 Task: Create a sub task Release to Production / Go Live for the task  Develop a content management system (CMS) for a website in the project AgileBee , assign it to team member softage.1@softage.net and update the status of the sub task to  Off Track , set the priority of the sub task to High
Action: Mouse moved to (96, 309)
Screenshot: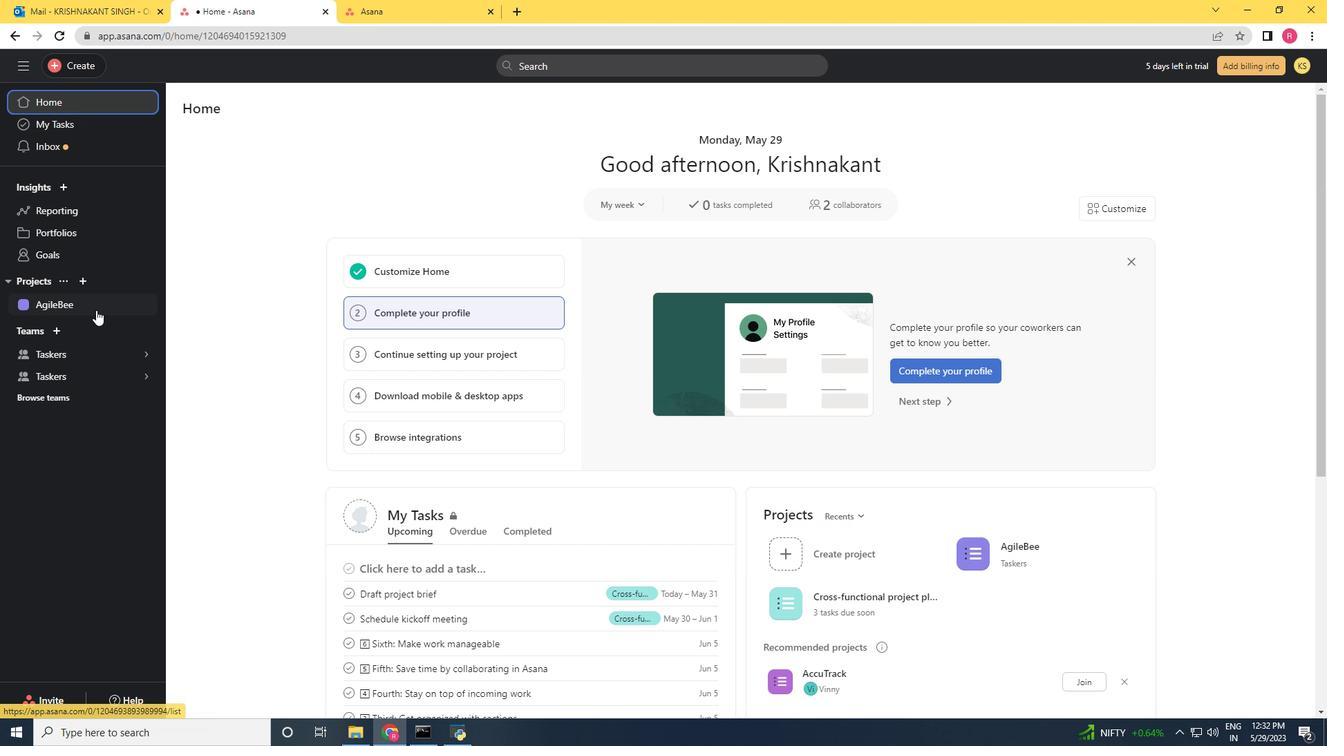 
Action: Mouse pressed left at (96, 309)
Screenshot: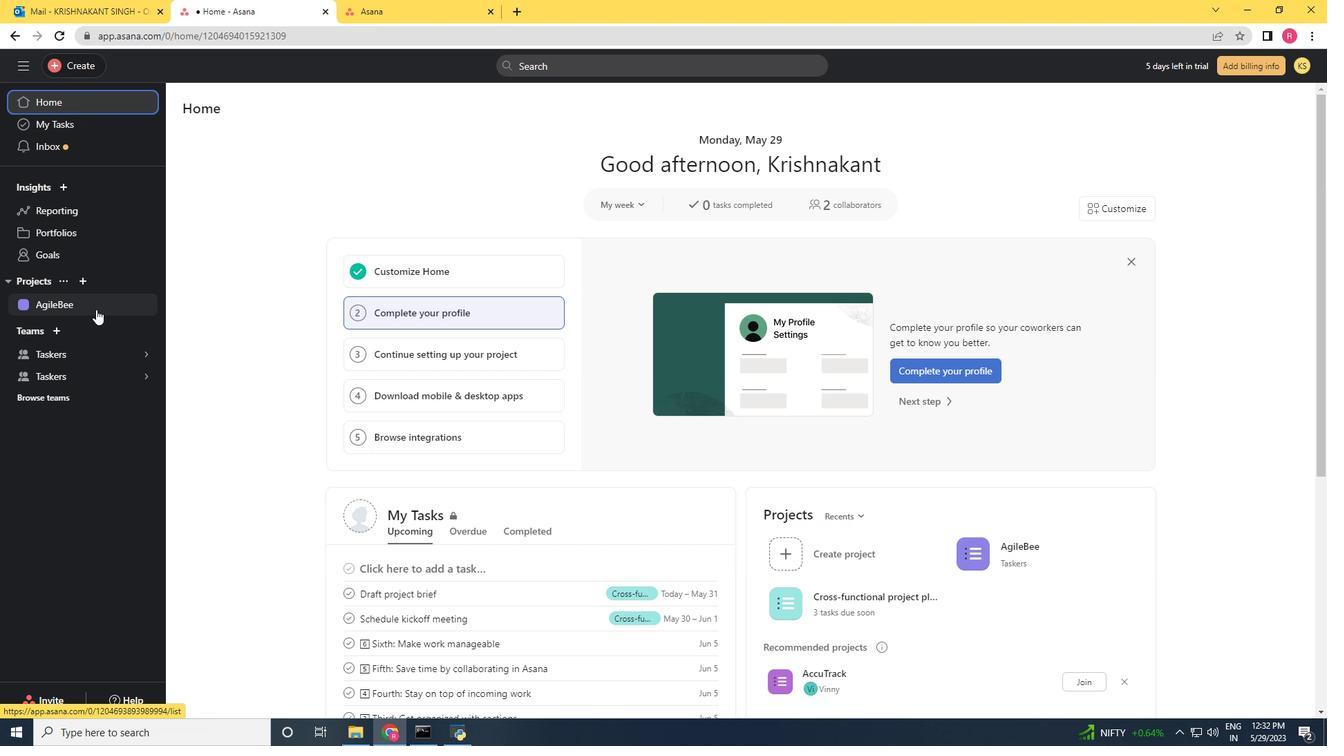
Action: Mouse moved to (665, 300)
Screenshot: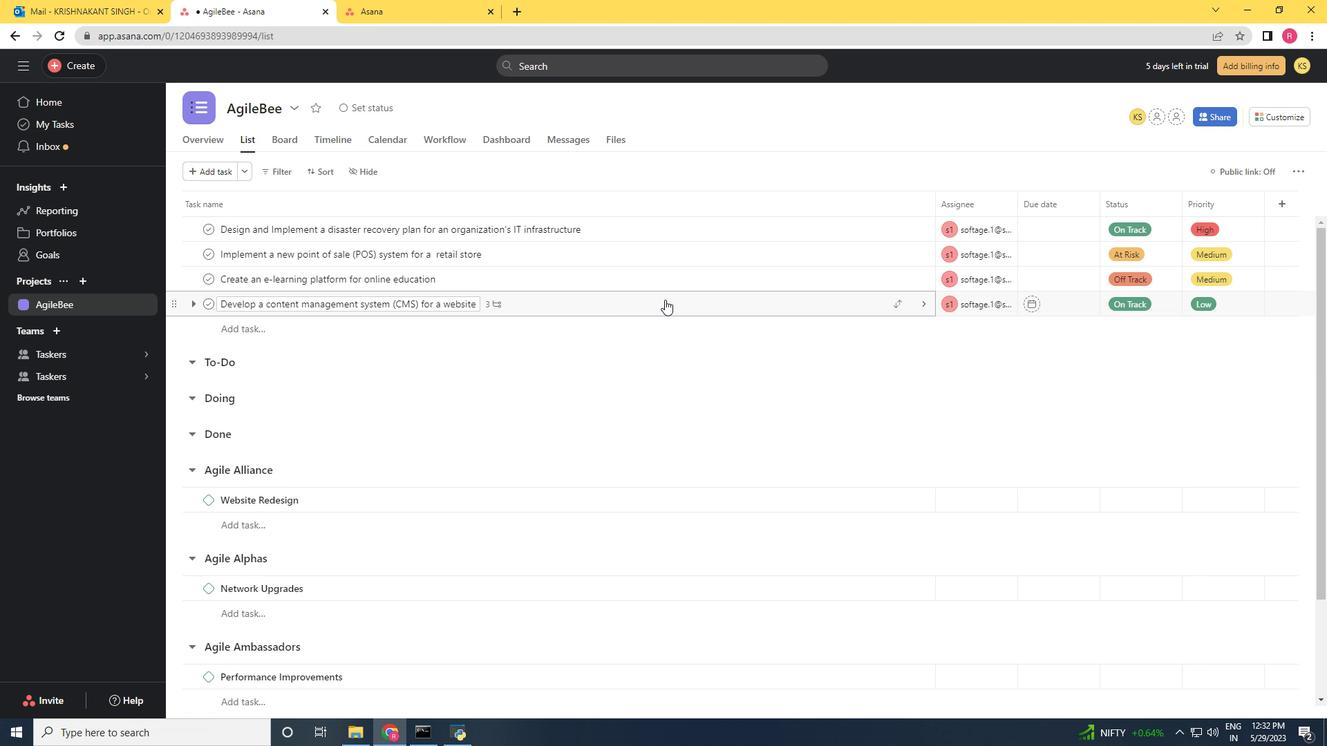 
Action: Mouse pressed left at (665, 300)
Screenshot: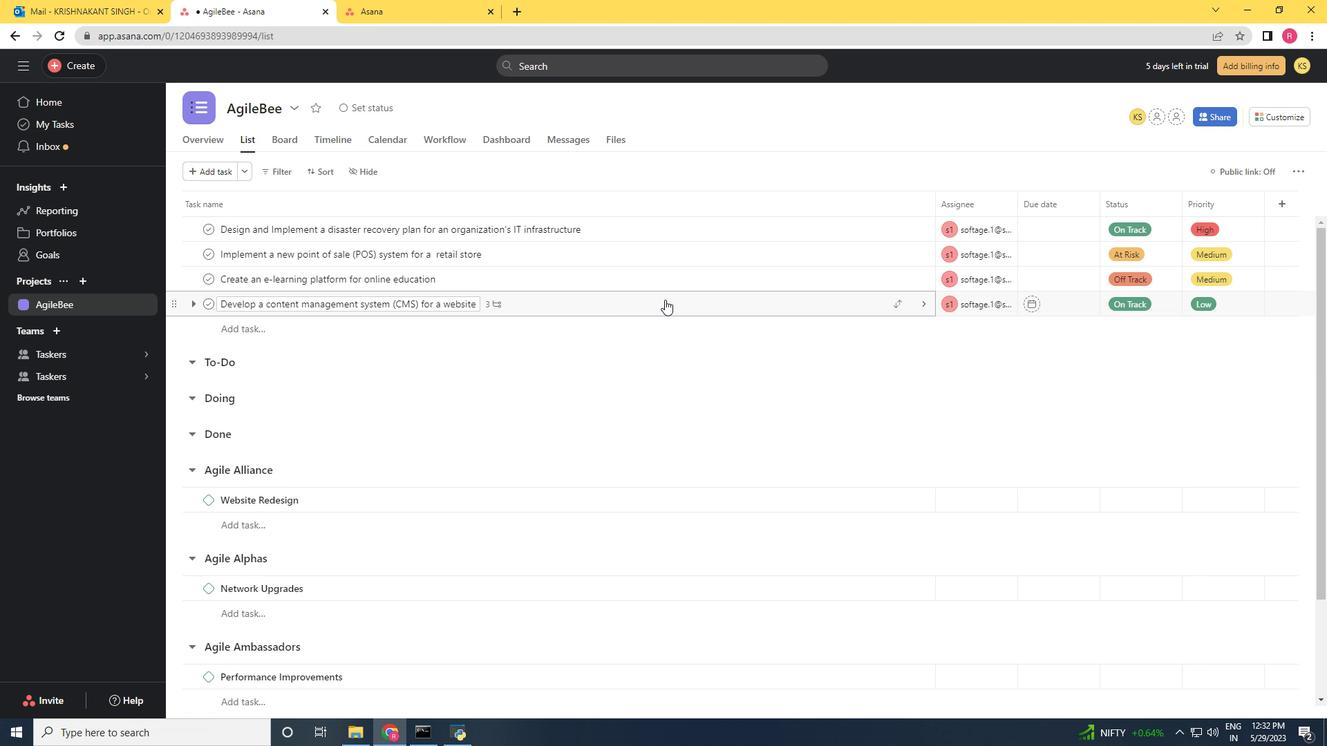 
Action: Mouse moved to (969, 453)
Screenshot: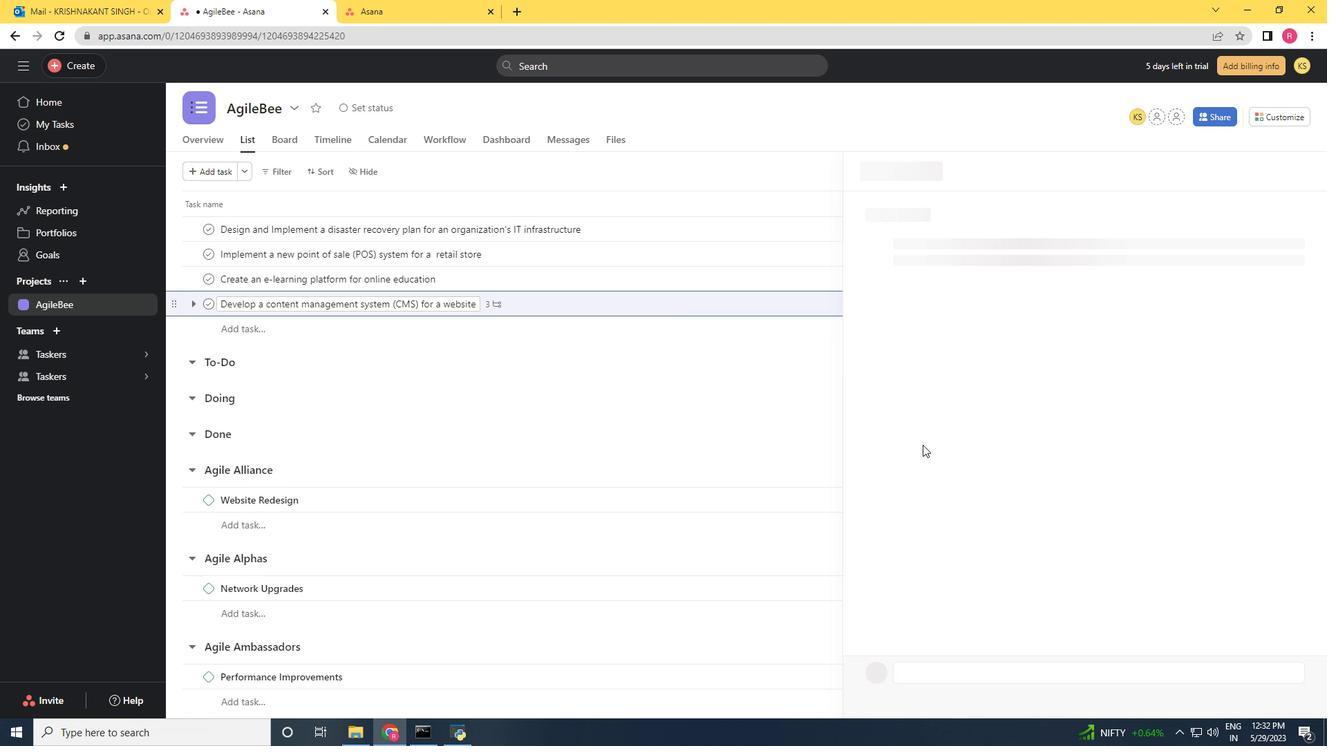 
Action: Mouse scrolled (969, 452) with delta (0, 0)
Screenshot: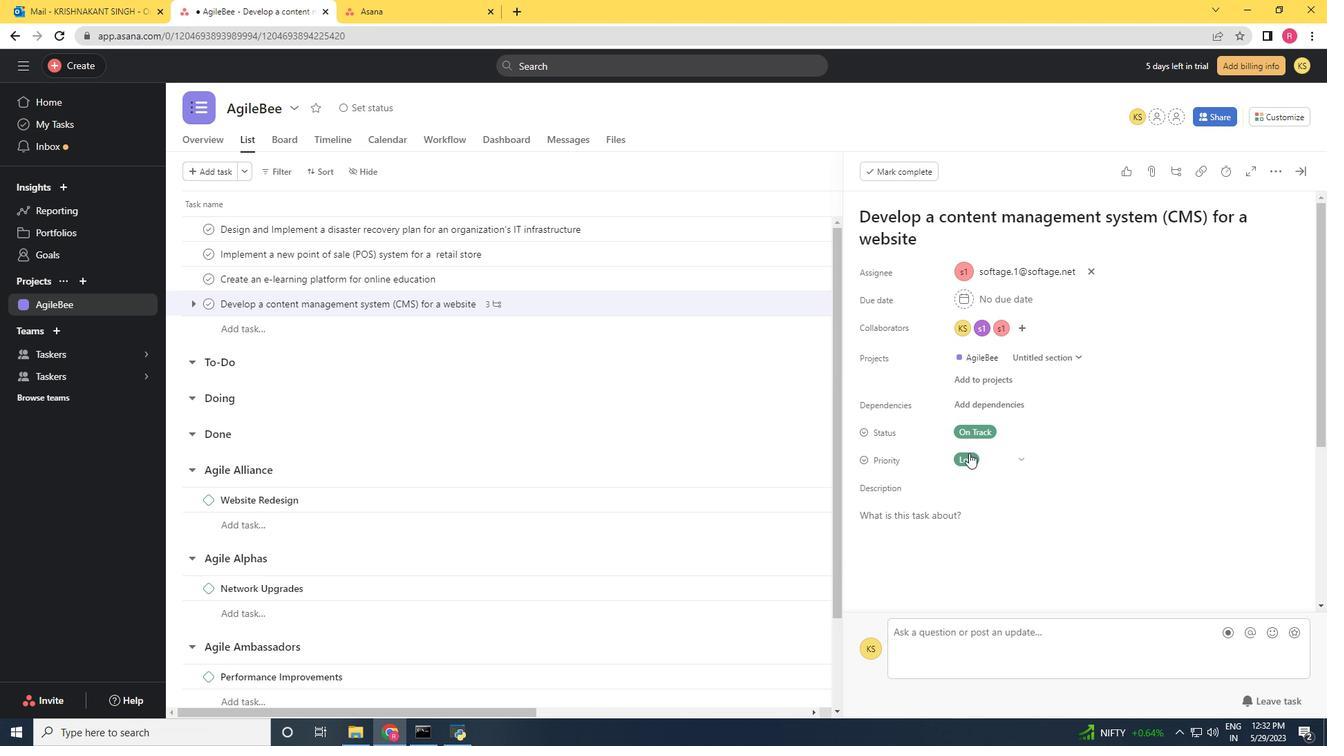 
Action: Mouse moved to (970, 455)
Screenshot: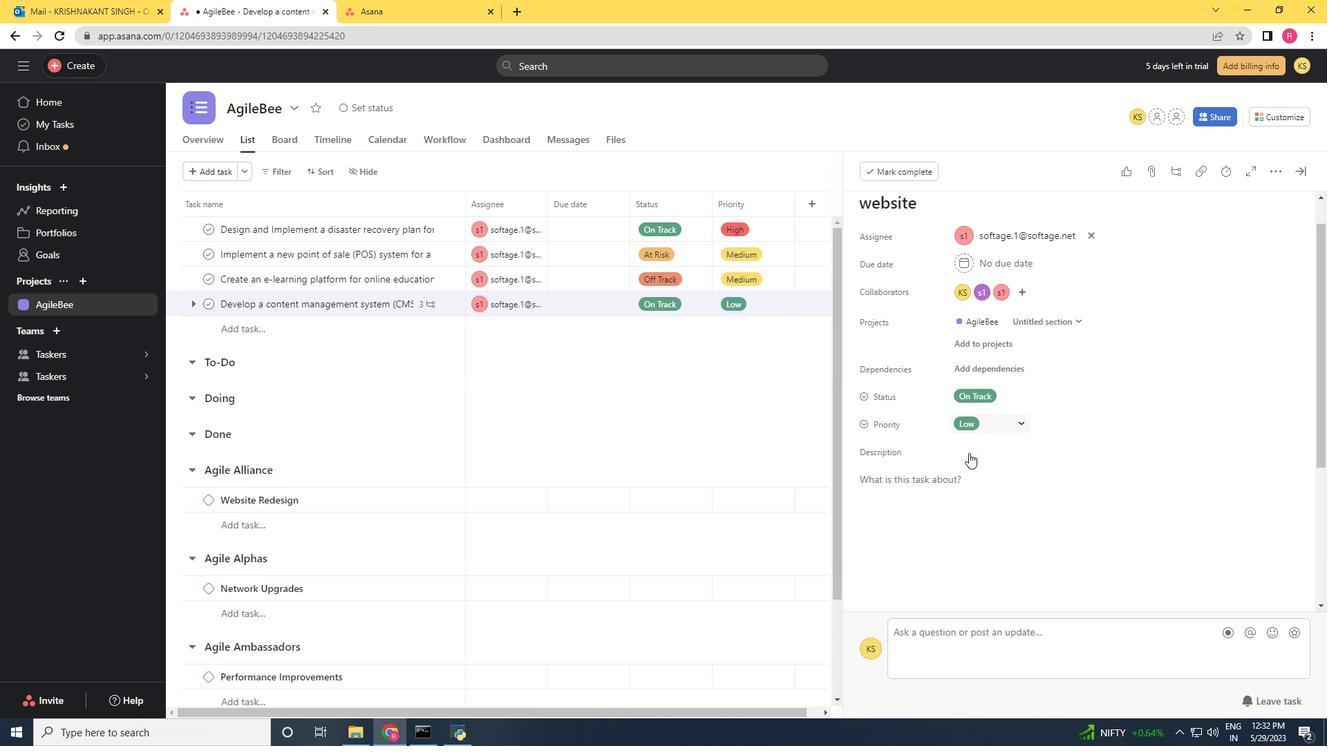 
Action: Mouse scrolled (970, 454) with delta (0, 0)
Screenshot: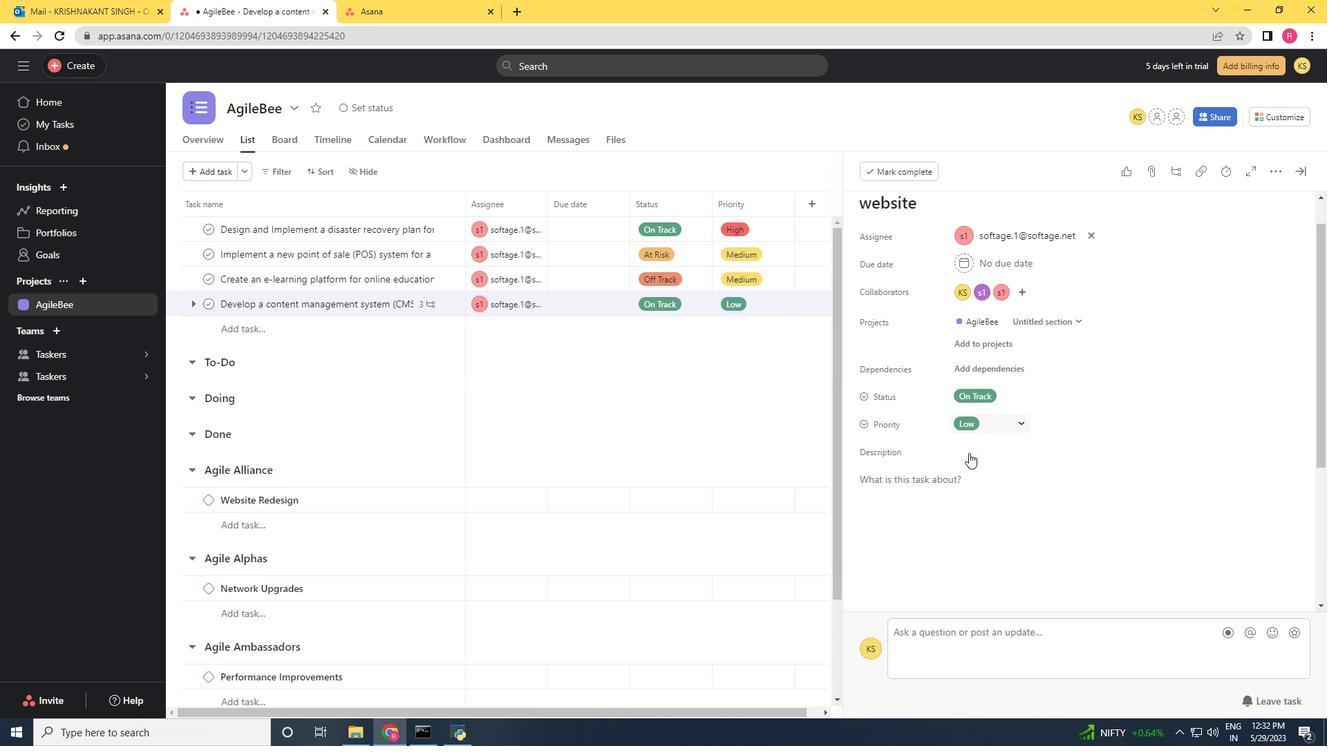 
Action: Mouse moved to (970, 455)
Screenshot: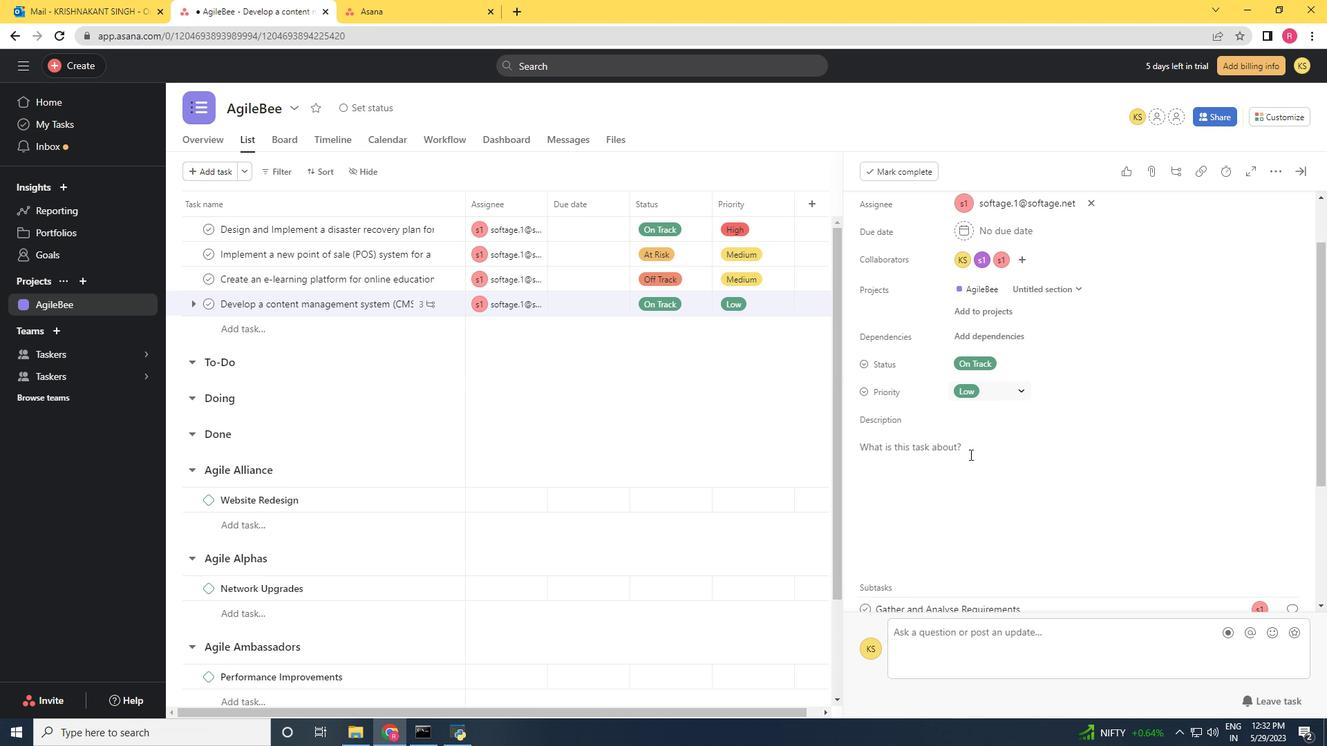 
Action: Mouse scrolled (970, 455) with delta (0, 0)
Screenshot: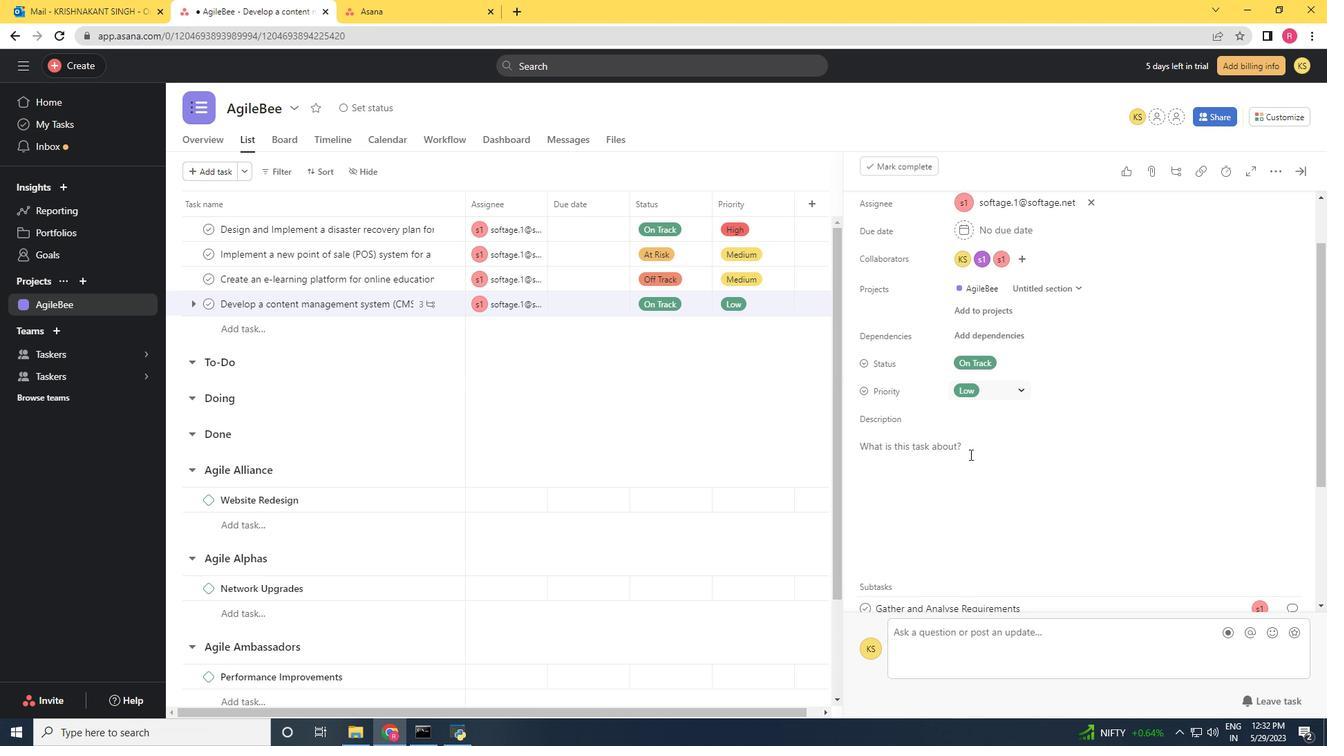 
Action: Mouse scrolled (970, 455) with delta (0, 0)
Screenshot: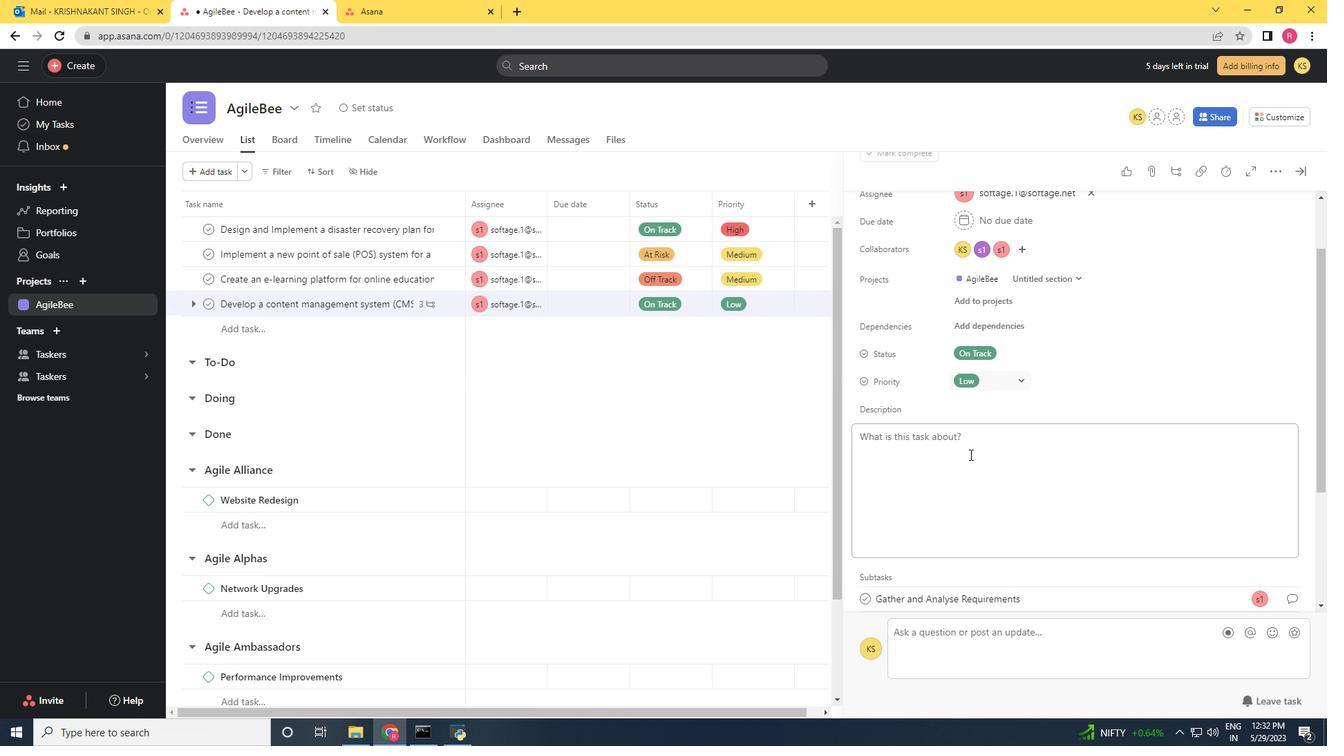 
Action: Mouse moved to (970, 457)
Screenshot: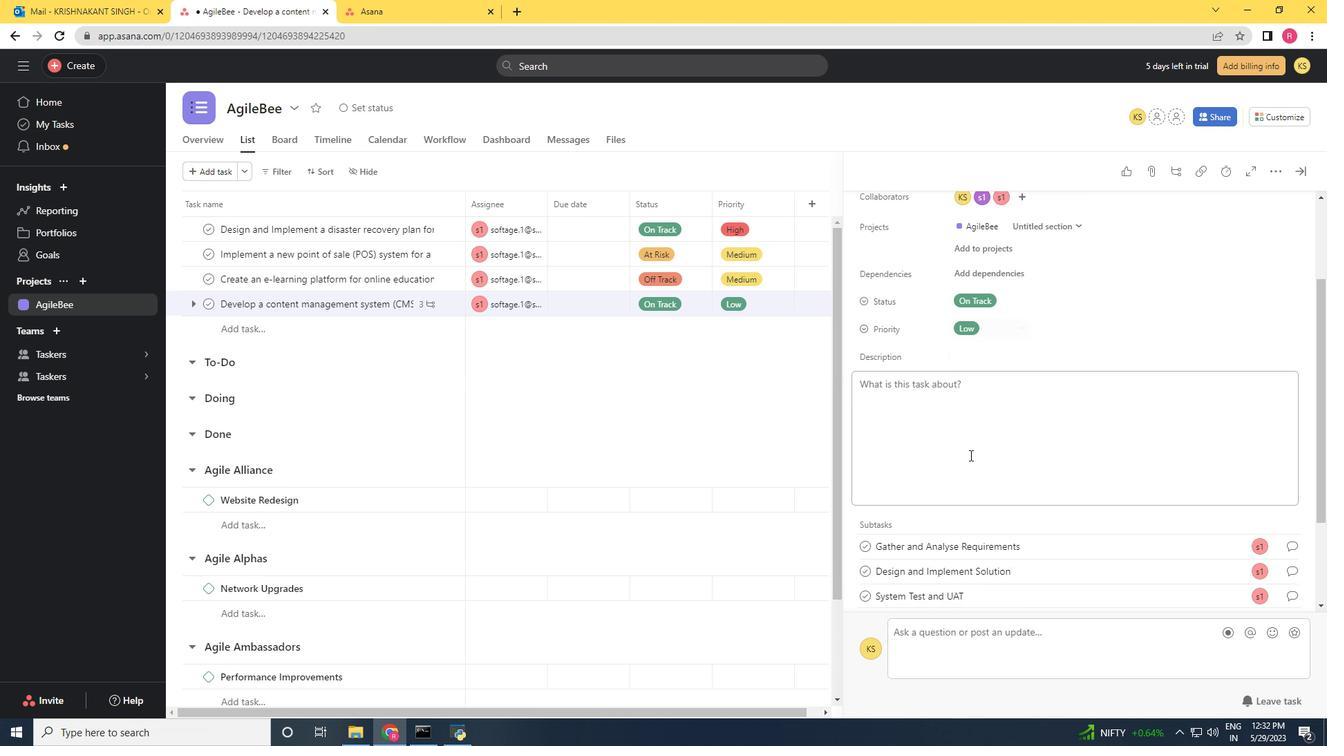 
Action: Mouse scrolled (970, 456) with delta (0, 0)
Screenshot: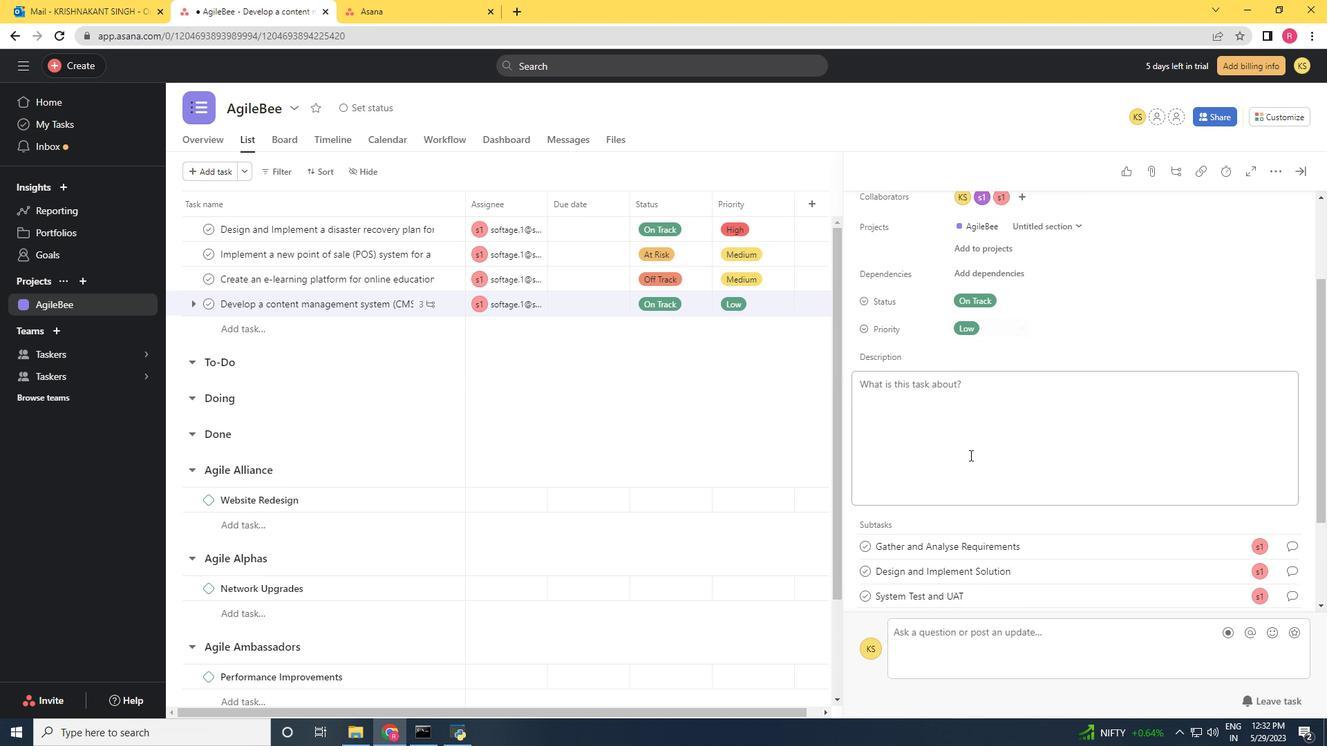 
Action: Mouse moved to (889, 486)
Screenshot: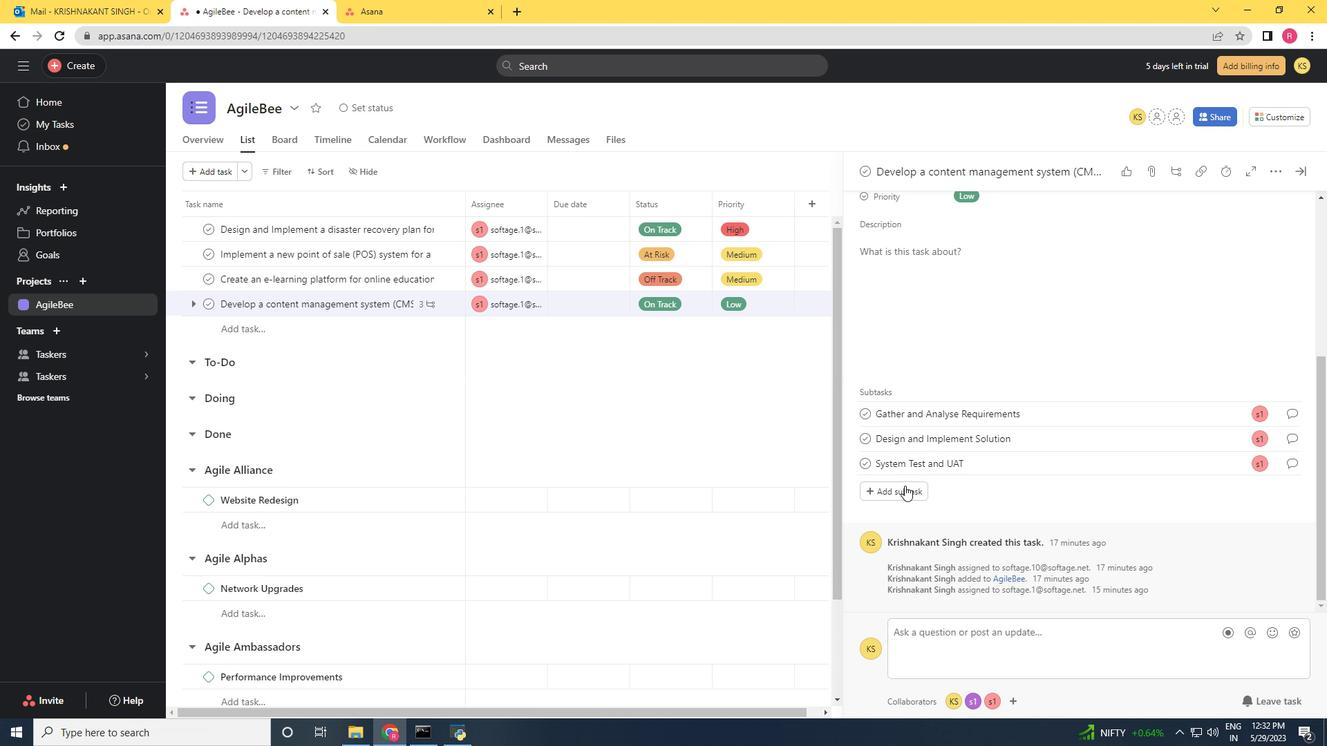 
Action: Mouse pressed left at (889, 486)
Screenshot: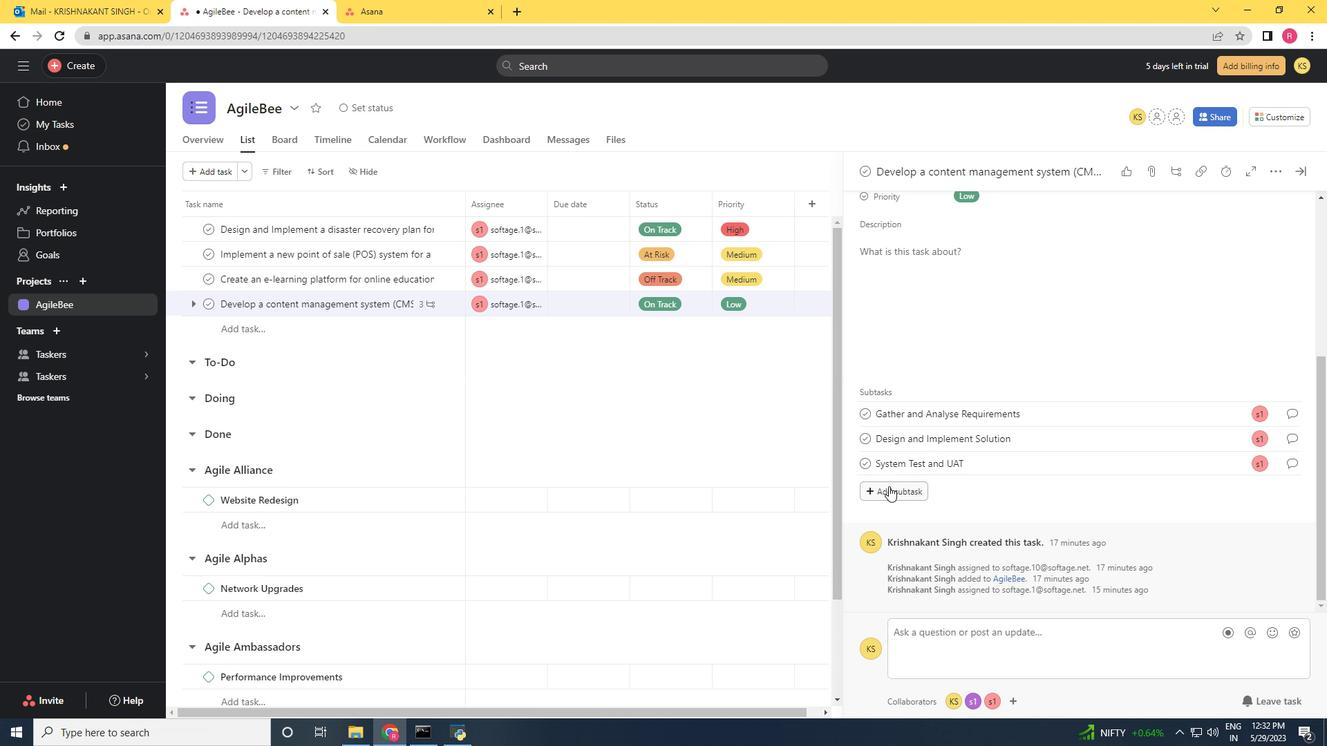 
Action: Mouse moved to (1202, 343)
Screenshot: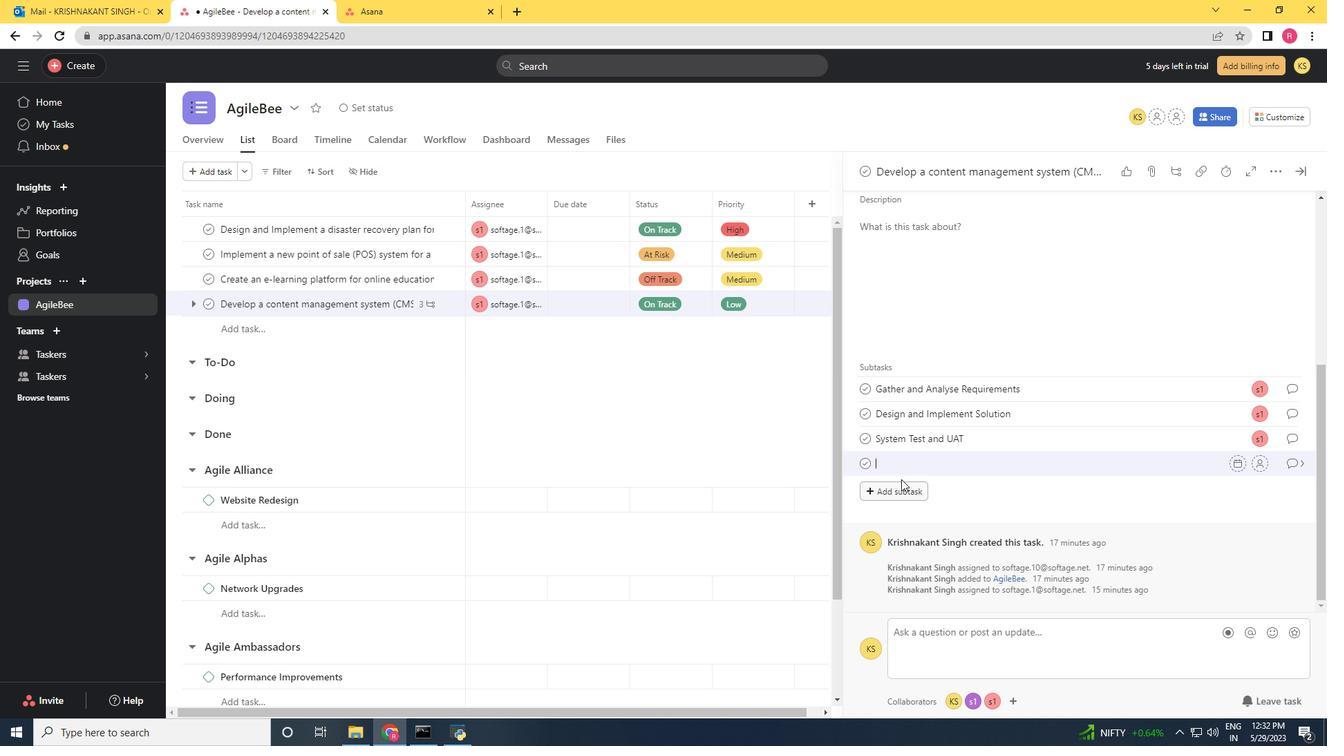
Action: Key pressed <Key.shift>Release<Key.space>to<Key.space><Key.shift>Production<Key.space>/<Key.space><Key.shift>Go<Key.space><Key.shift>Live
Screenshot: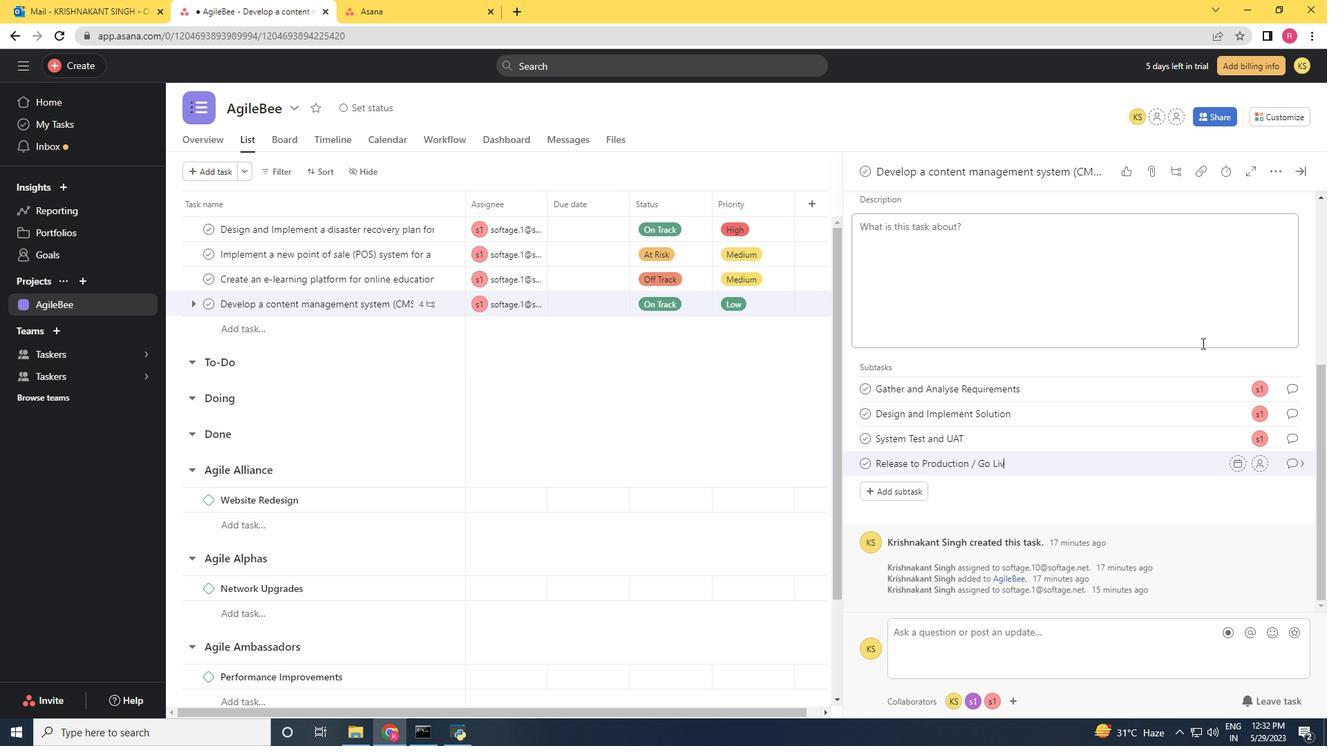 
Action: Mouse moved to (1261, 466)
Screenshot: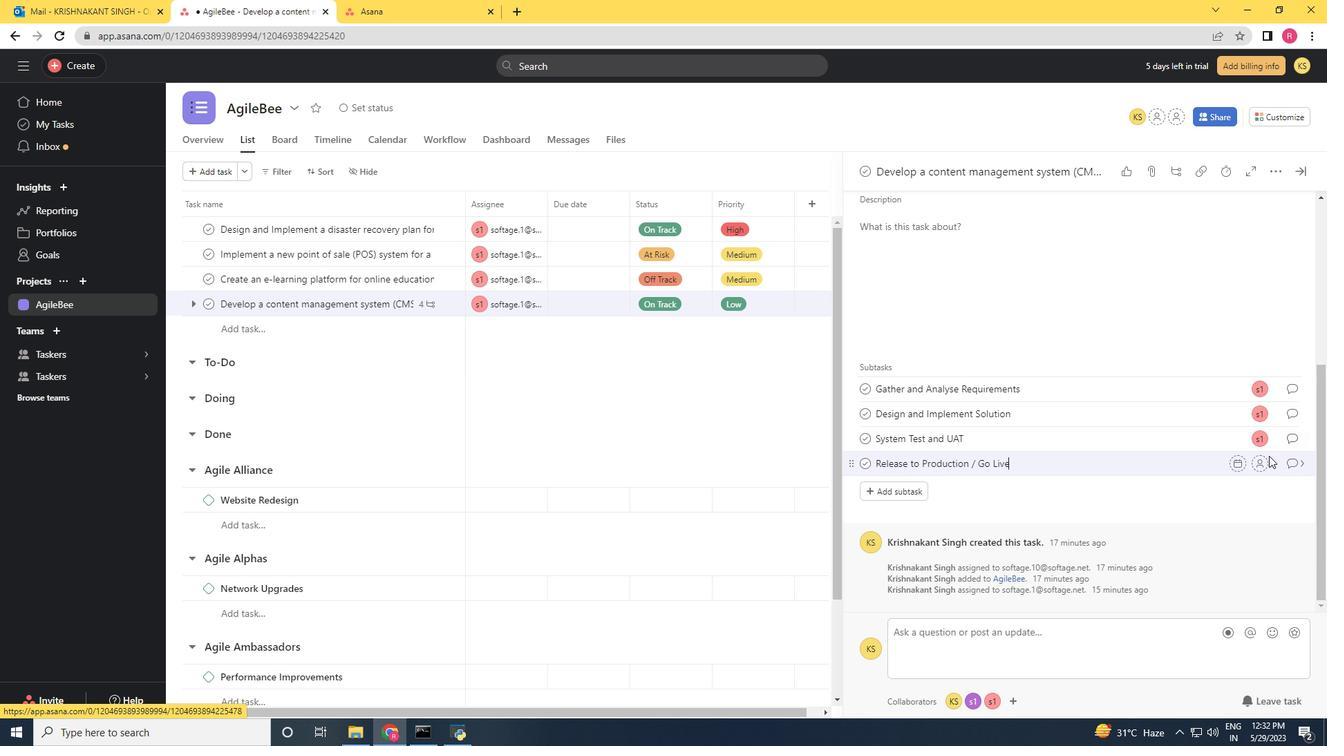
Action: Mouse pressed left at (1261, 466)
Screenshot: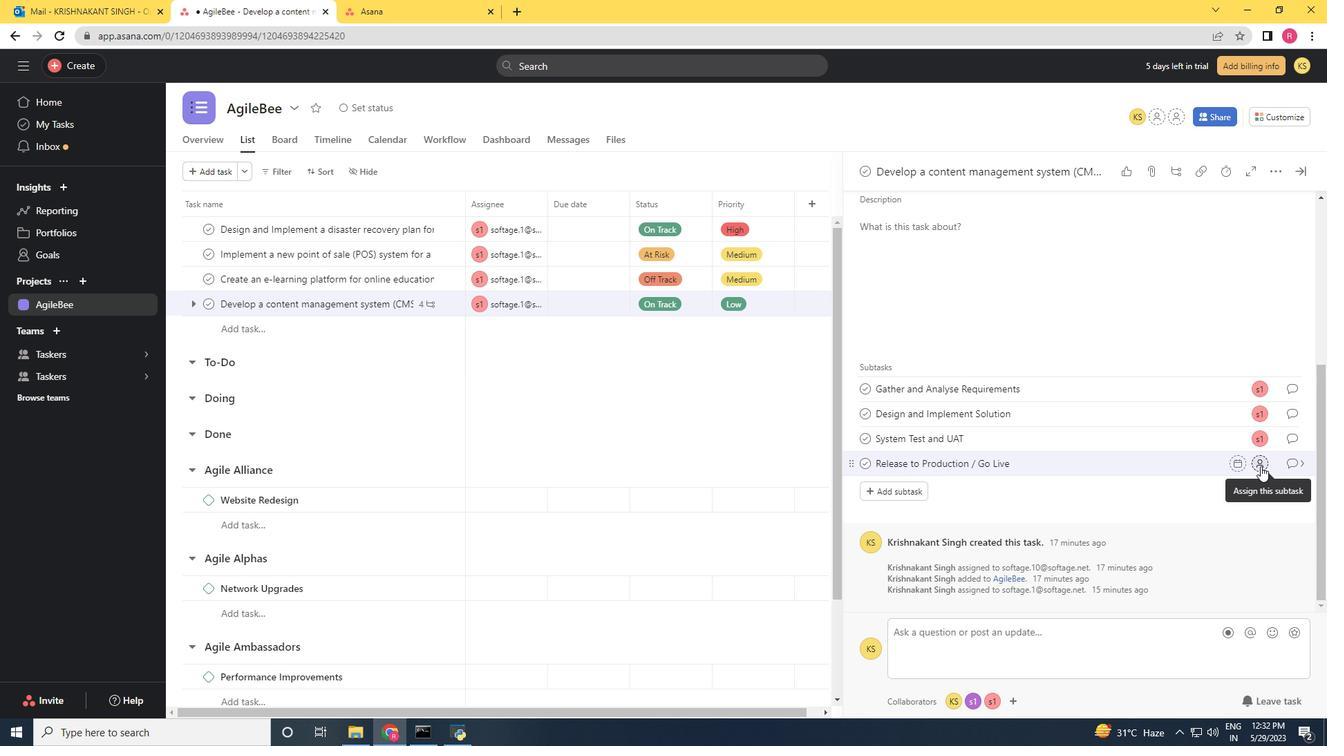 
Action: Key pressed softage.1<Key.shift>@softage.net
Screenshot: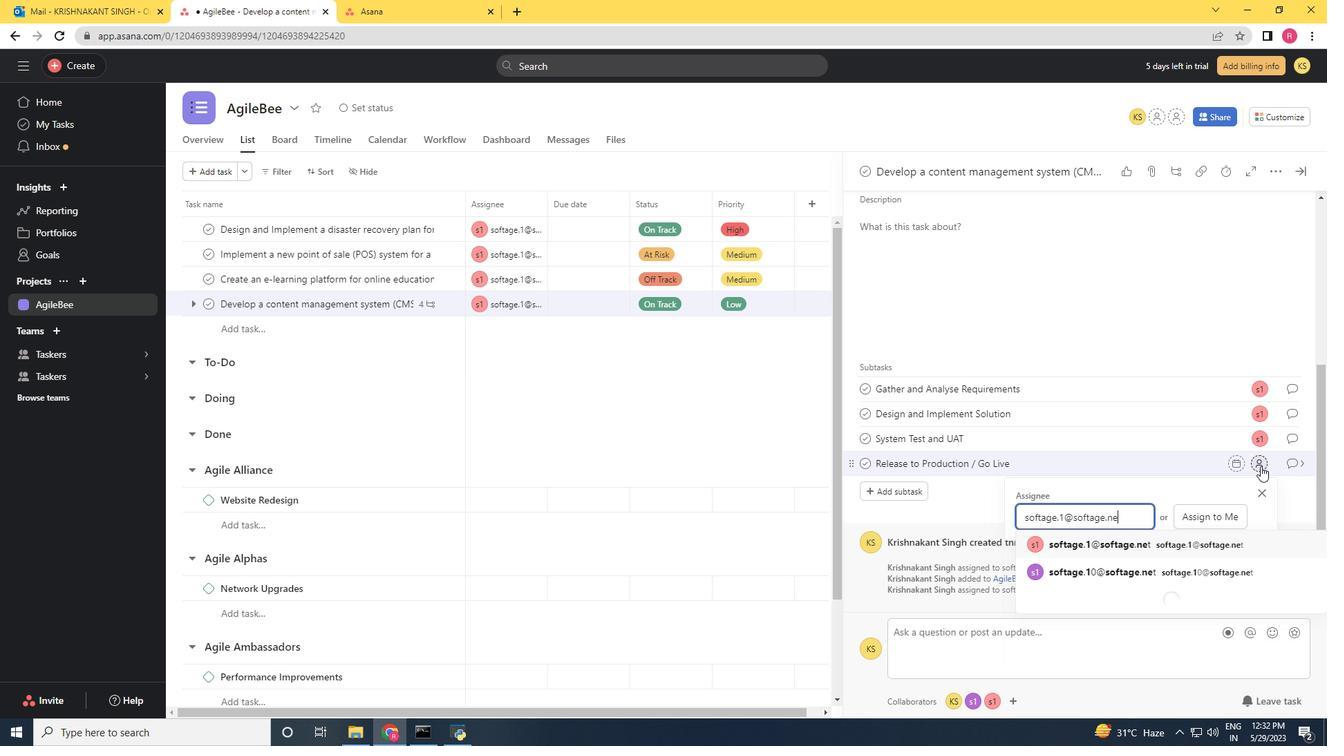 
Action: Mouse moved to (1115, 548)
Screenshot: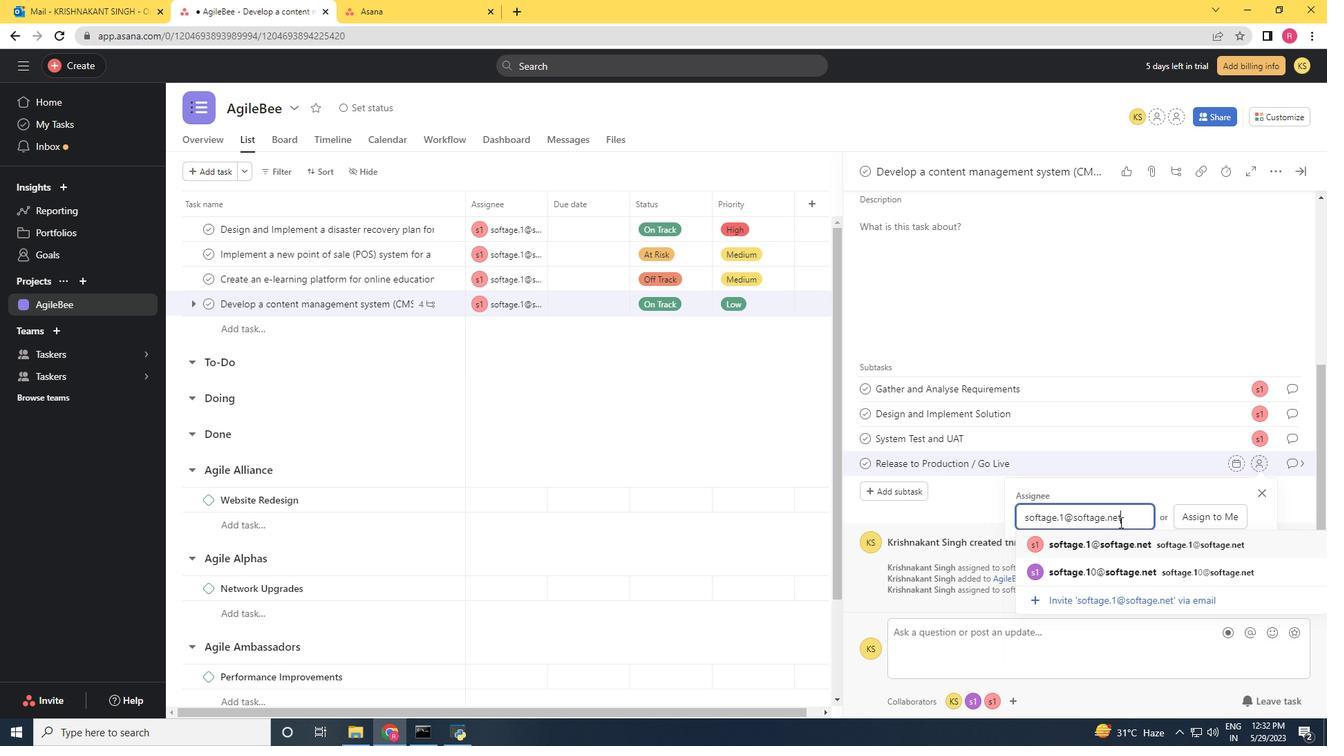
Action: Mouse pressed left at (1115, 548)
Screenshot: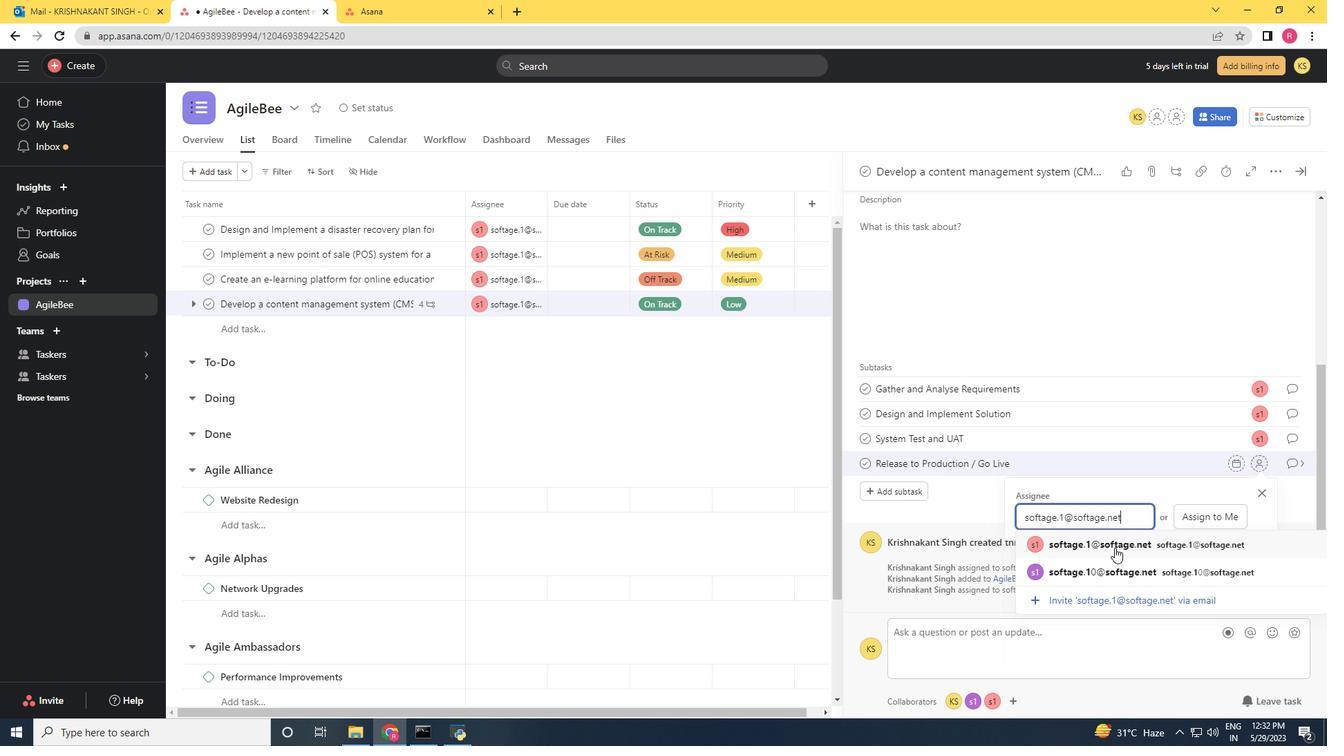 
Action: Mouse moved to (1300, 464)
Screenshot: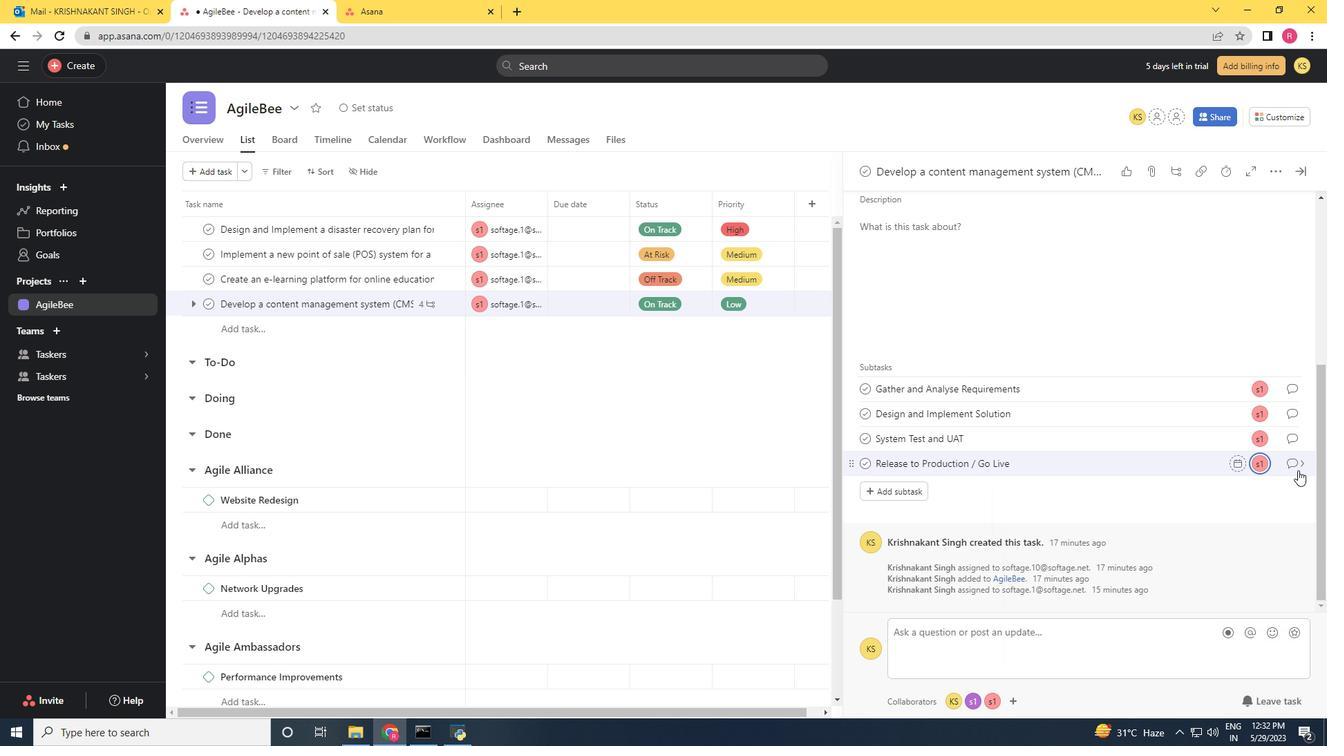 
Action: Mouse pressed left at (1300, 464)
Screenshot: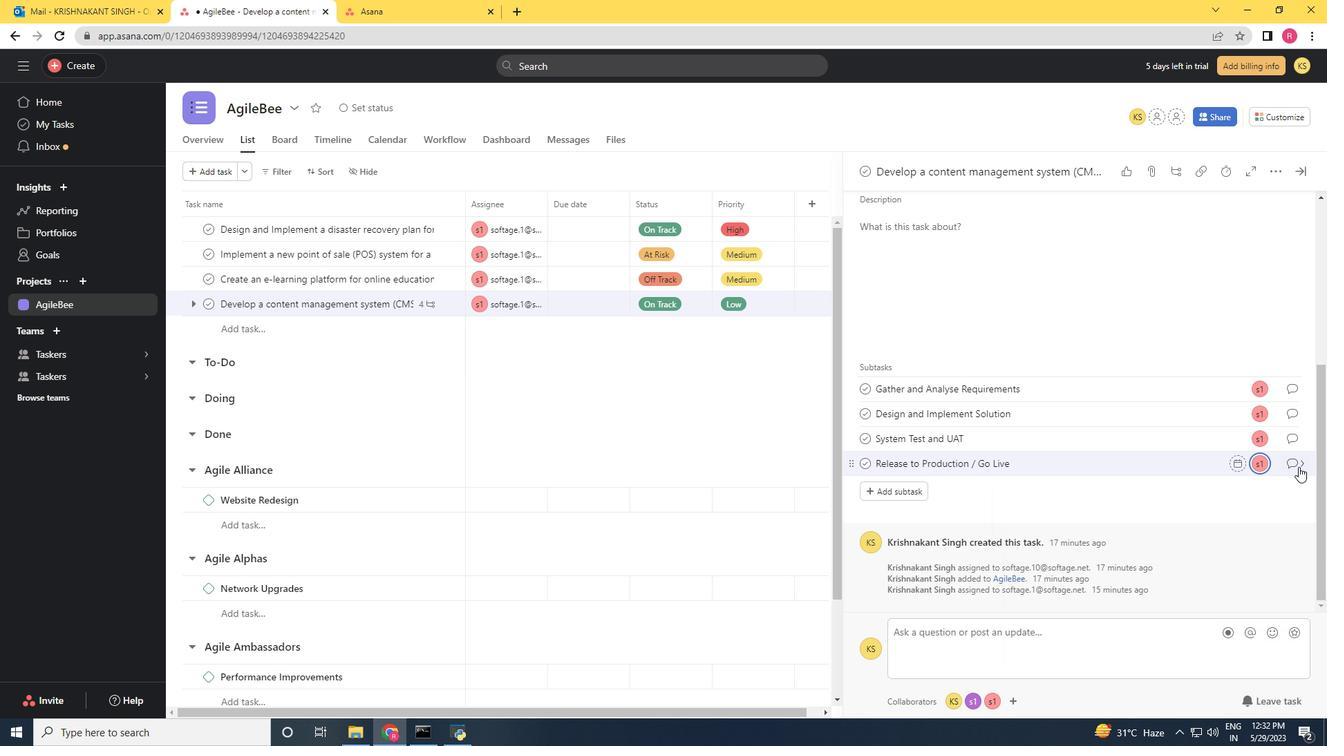 
Action: Mouse moved to (926, 394)
Screenshot: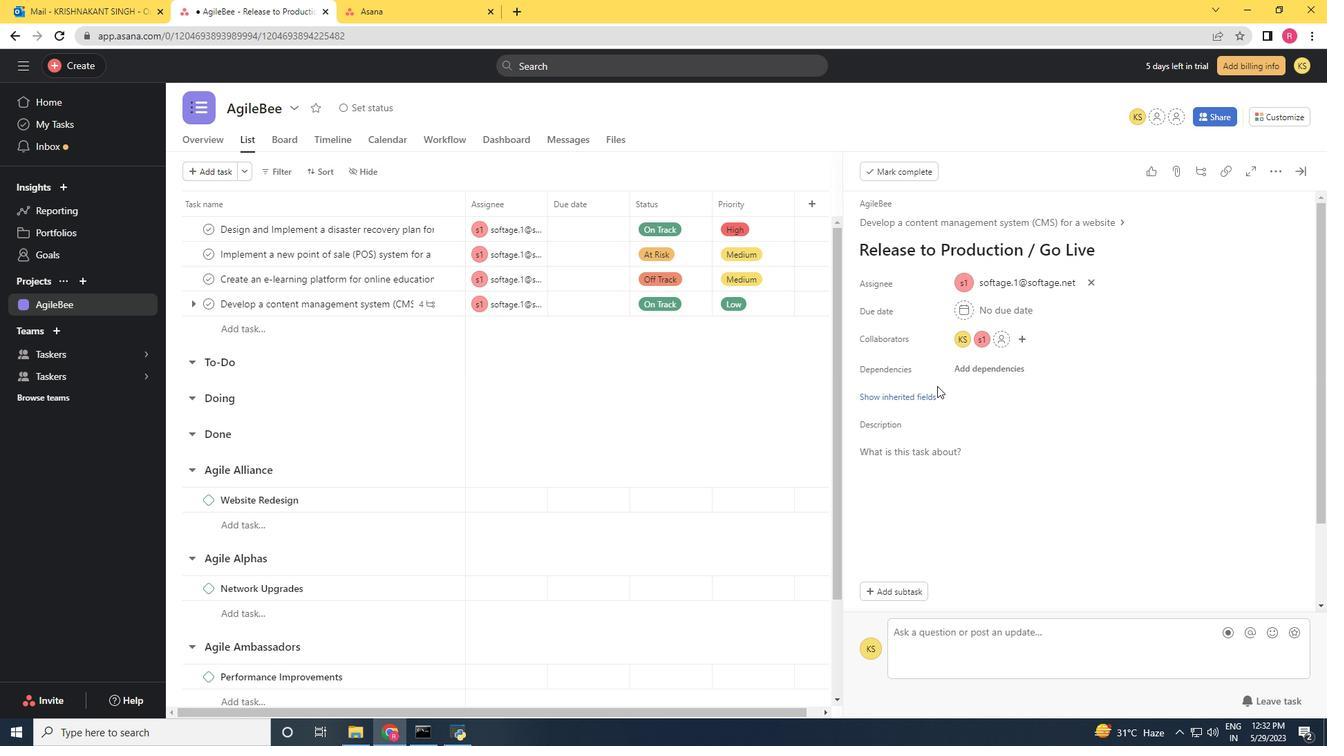 
Action: Mouse pressed left at (926, 394)
Screenshot: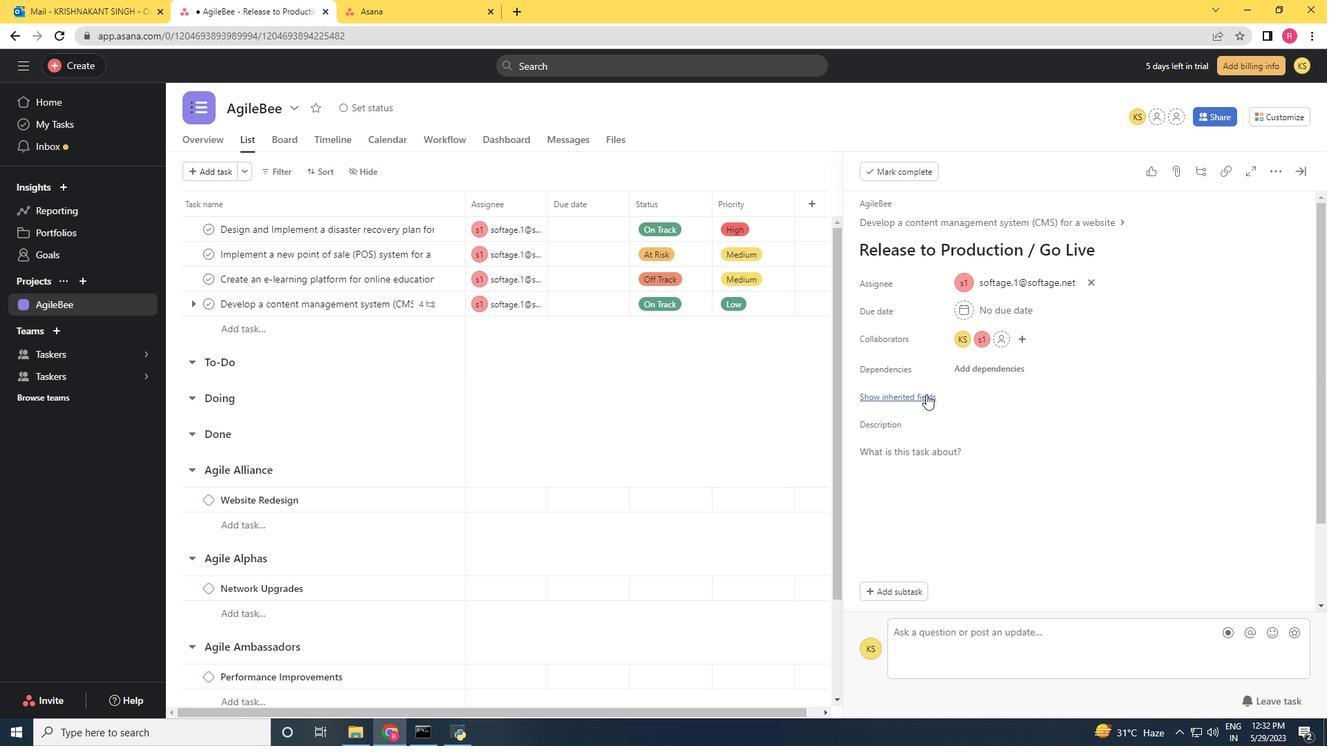 
Action: Mouse moved to (953, 421)
Screenshot: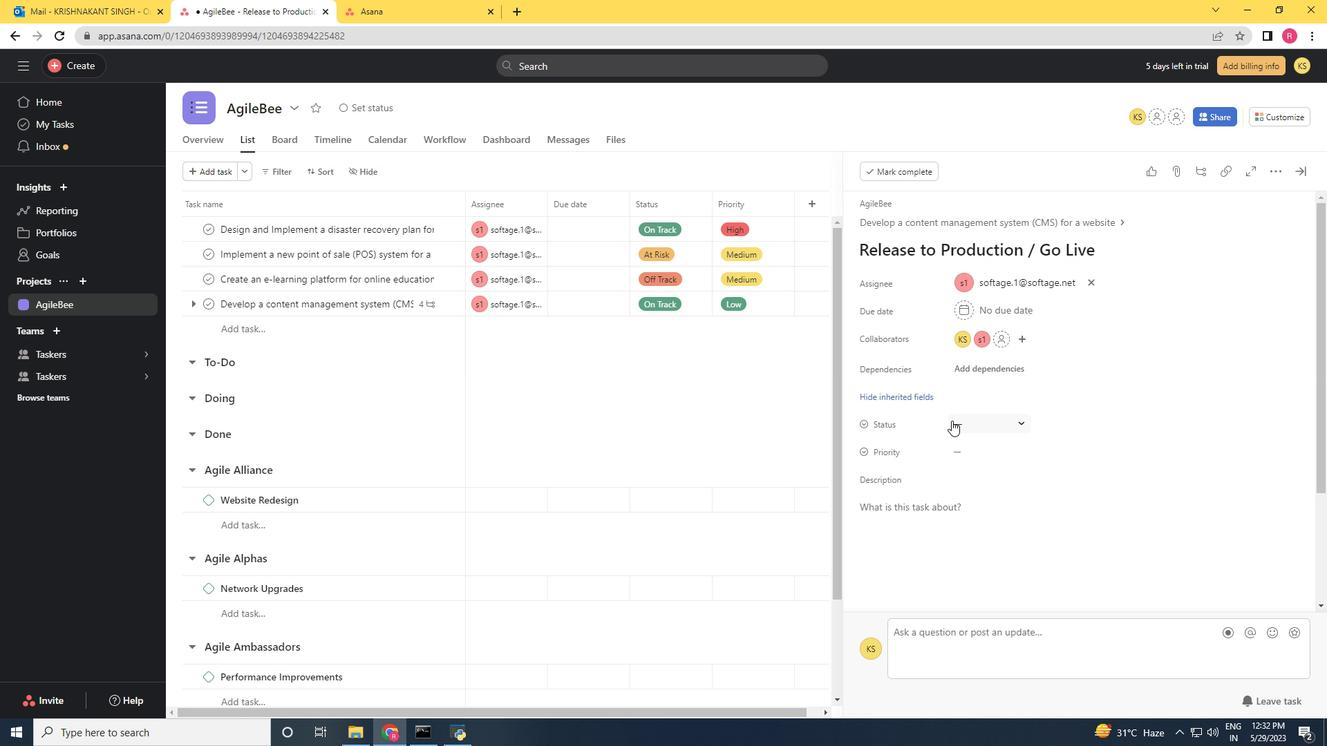 
Action: Mouse pressed left at (953, 421)
Screenshot: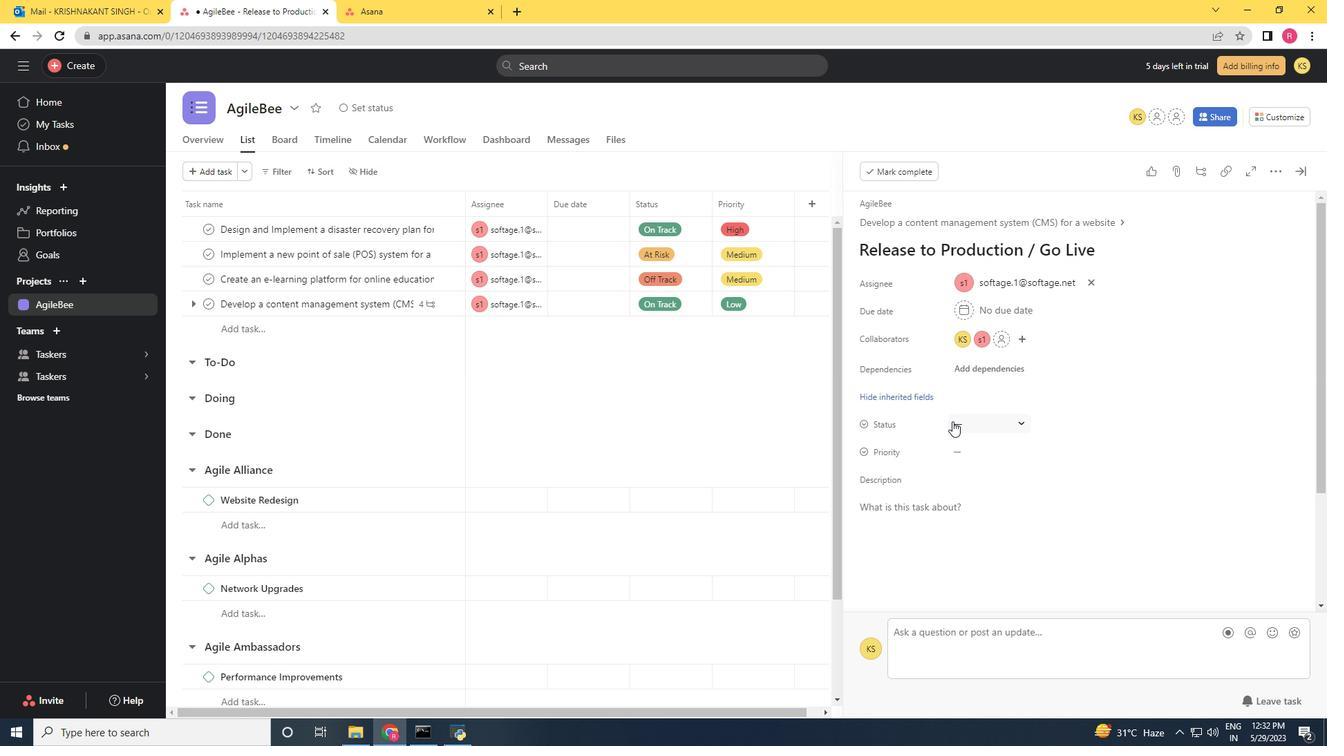 
Action: Mouse moved to (995, 493)
Screenshot: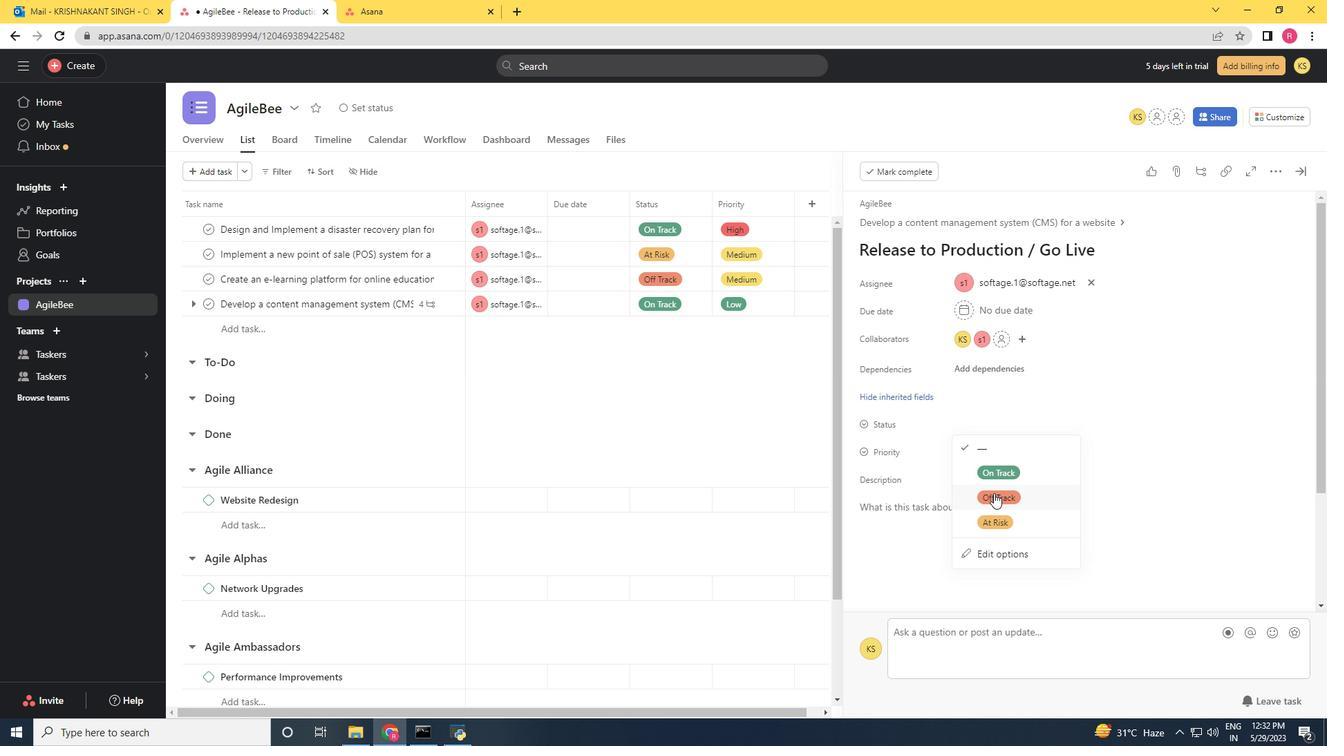 
Action: Mouse pressed left at (995, 493)
Screenshot: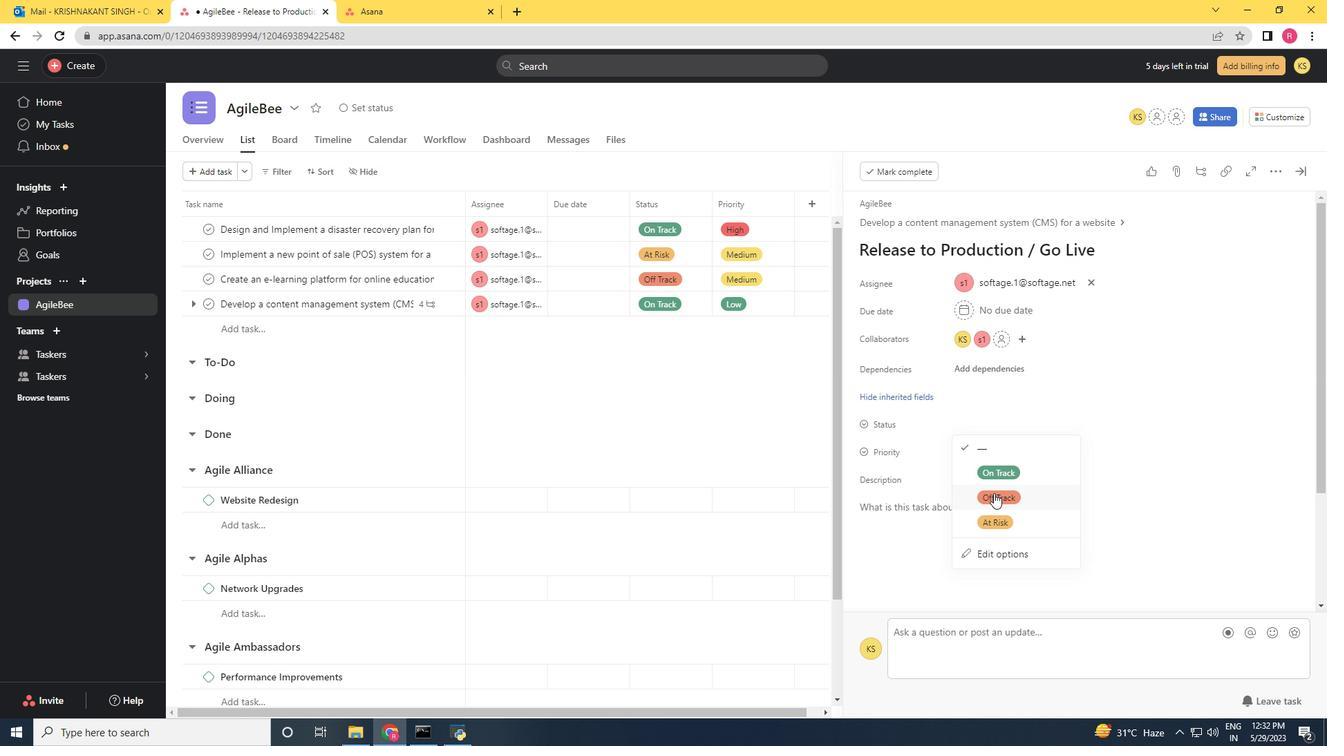 
Action: Mouse moved to (961, 450)
Screenshot: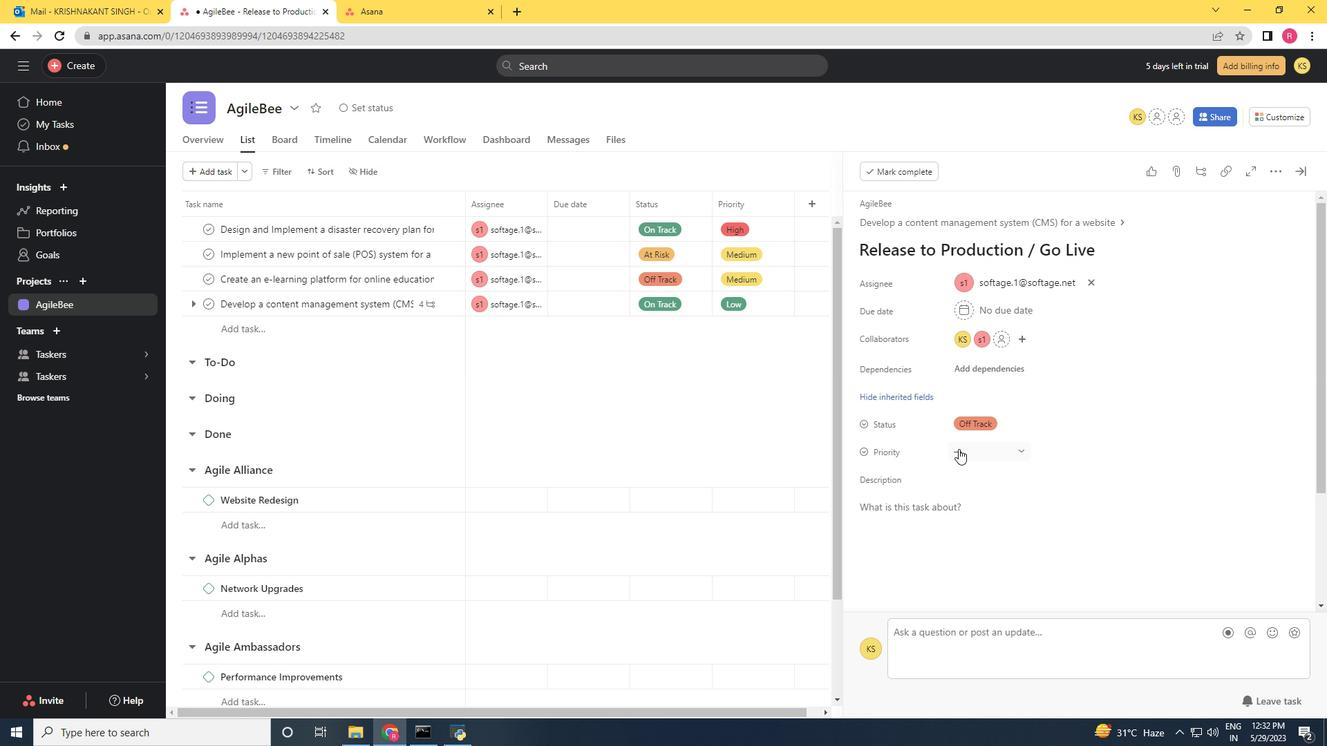 
Action: Mouse pressed left at (961, 450)
Screenshot: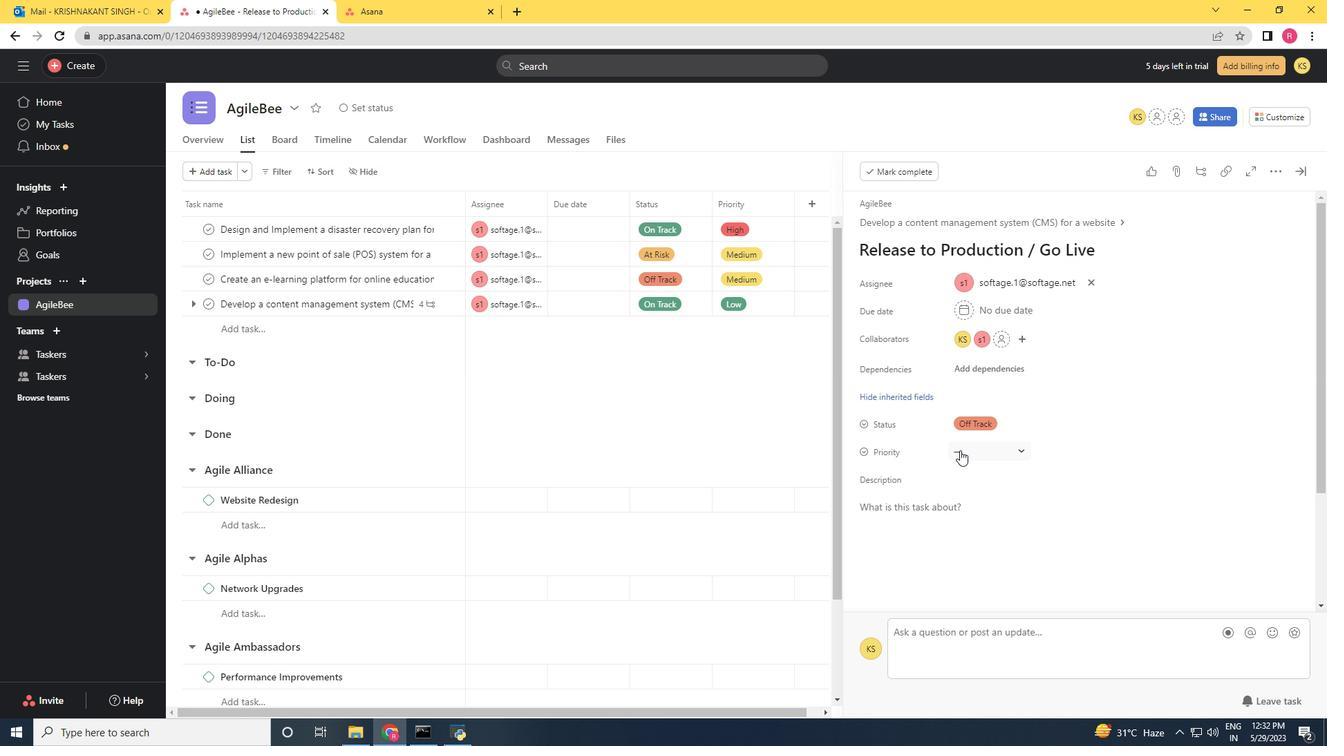 
Action: Mouse moved to (996, 506)
Screenshot: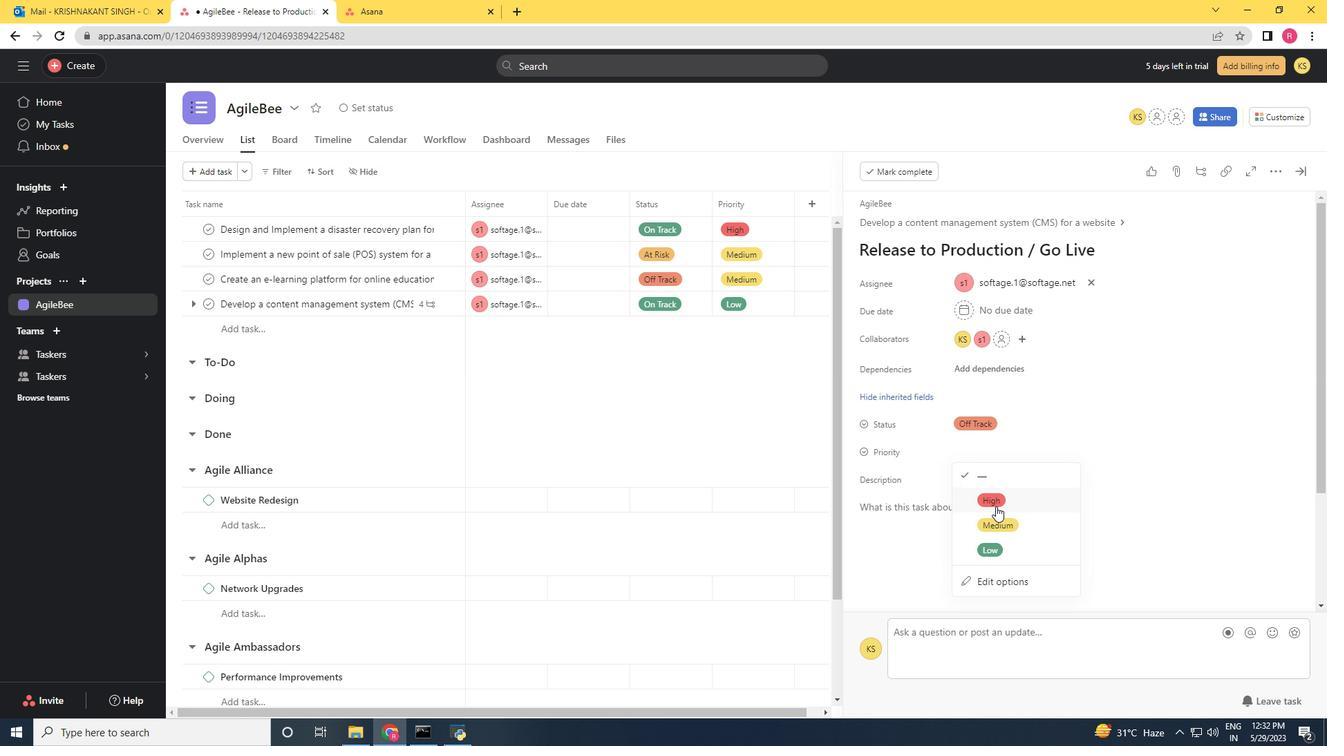 
Action: Mouse pressed left at (996, 506)
Screenshot: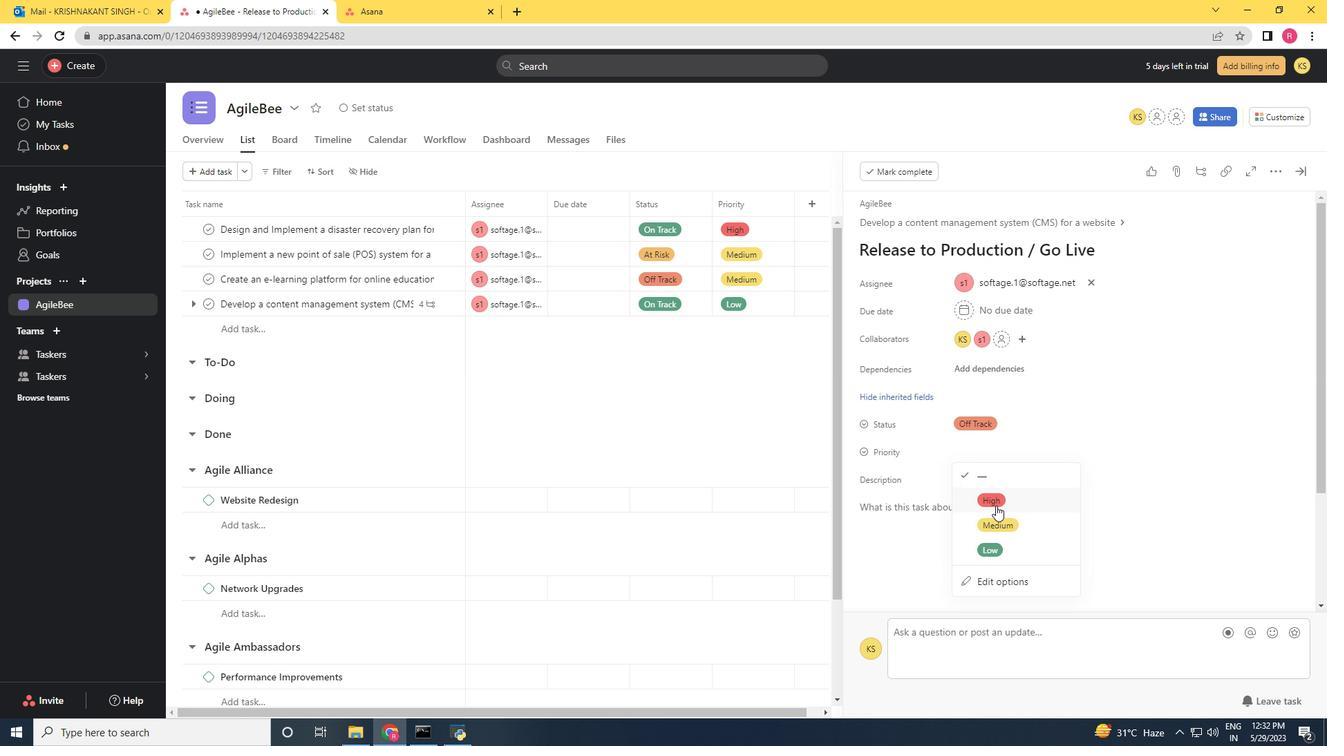 
